 Task: Start in the project AgileRelay the sprint 'Knowledge Transfer Sprint', with a duration of 1 week. Start in the project AgileRelay the sprint 'Knowledge Transfer Sprint', with a duration of 3 weeks. Start in the project AgileRelay the sprint 'Knowledge Transfer Sprint', with a duration of 2 weeks
Action: Mouse moved to (178, 49)
Screenshot: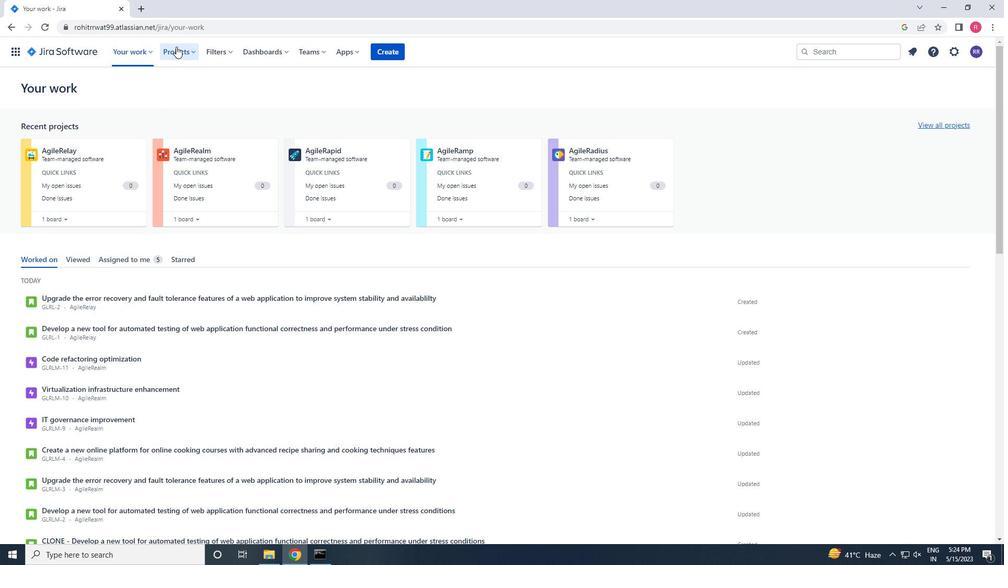 
Action: Mouse pressed left at (178, 49)
Screenshot: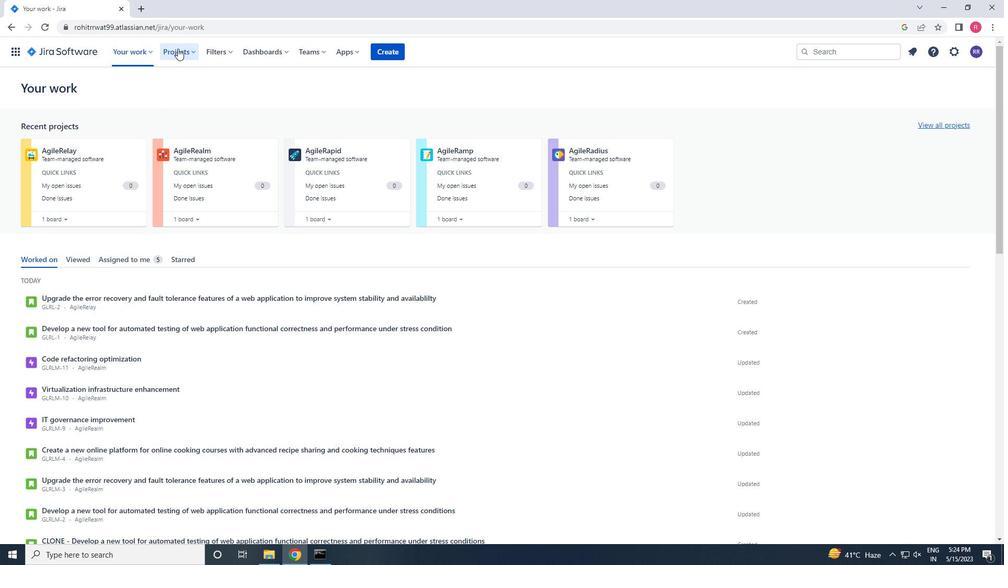 
Action: Mouse moved to (202, 94)
Screenshot: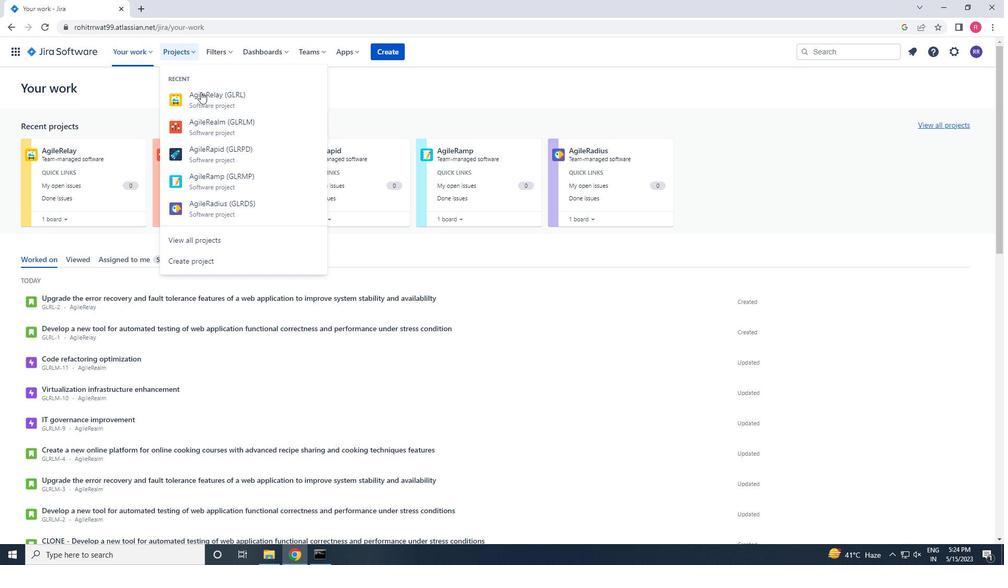 
Action: Mouse pressed left at (202, 94)
Screenshot: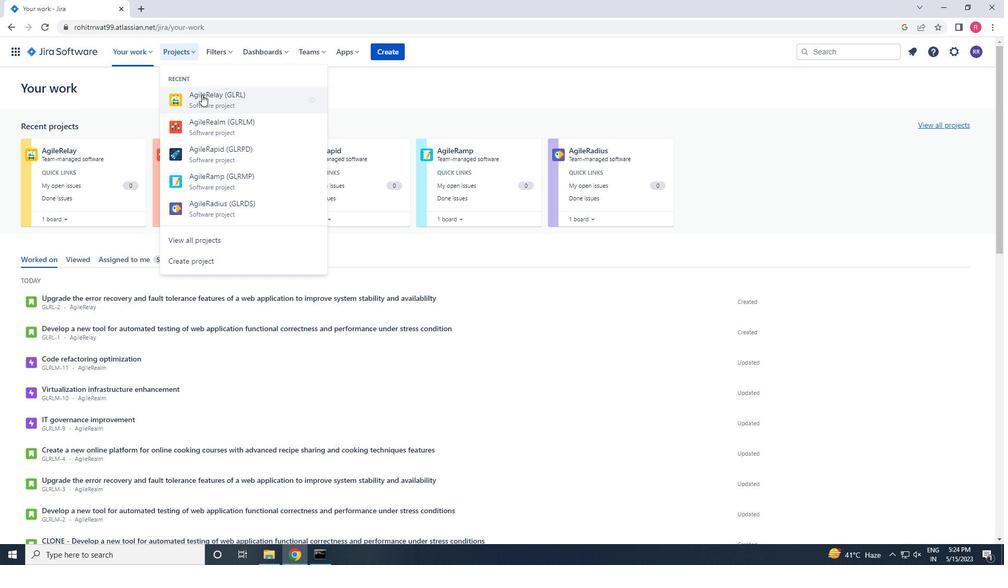 
Action: Mouse moved to (66, 158)
Screenshot: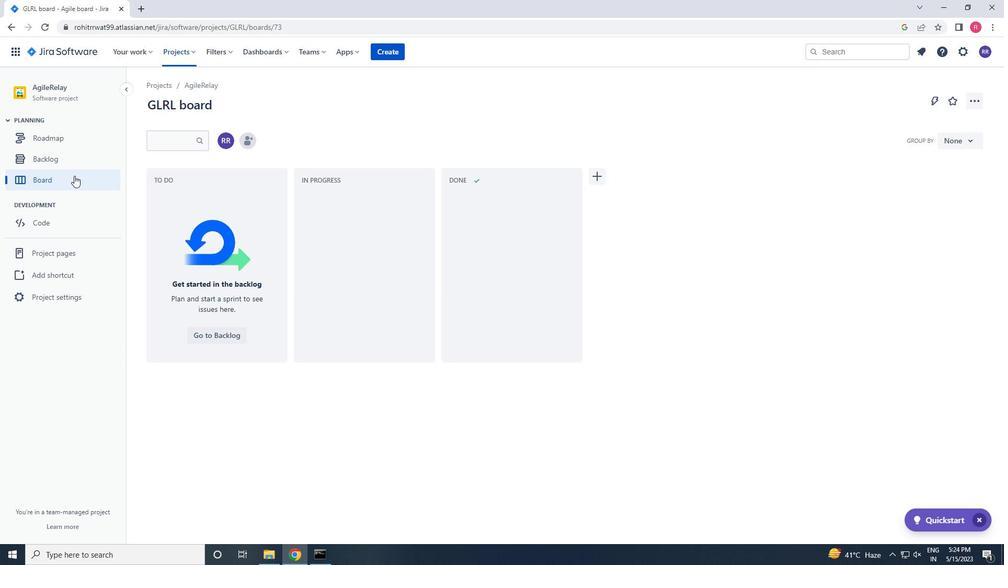 
Action: Mouse pressed left at (66, 158)
Screenshot: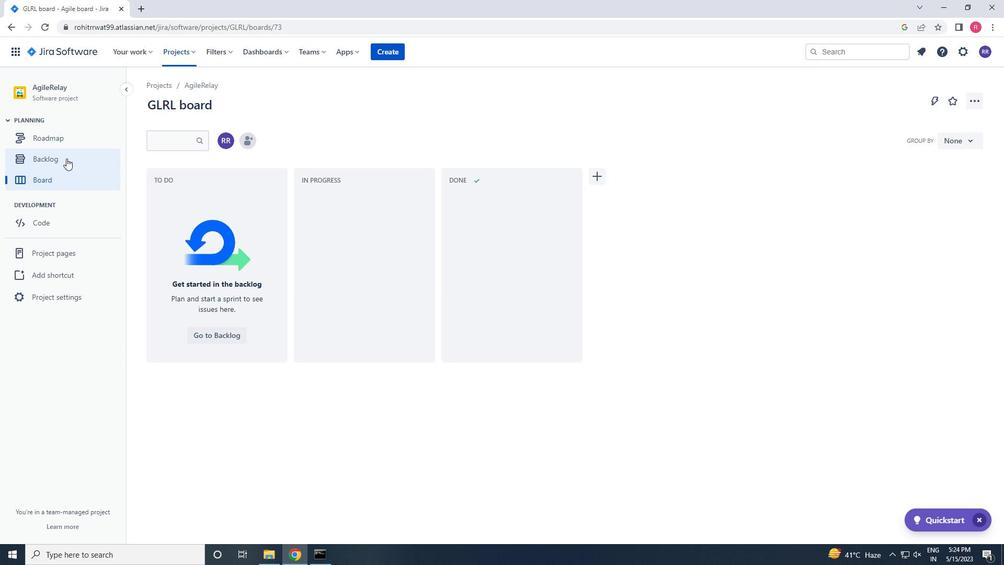 
Action: Mouse moved to (923, 159)
Screenshot: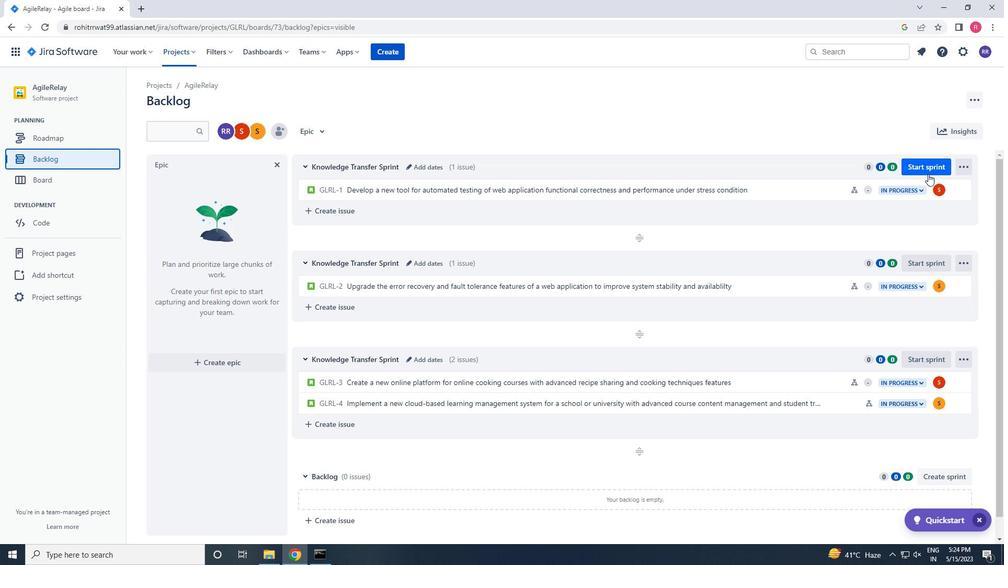 
Action: Mouse pressed left at (923, 159)
Screenshot: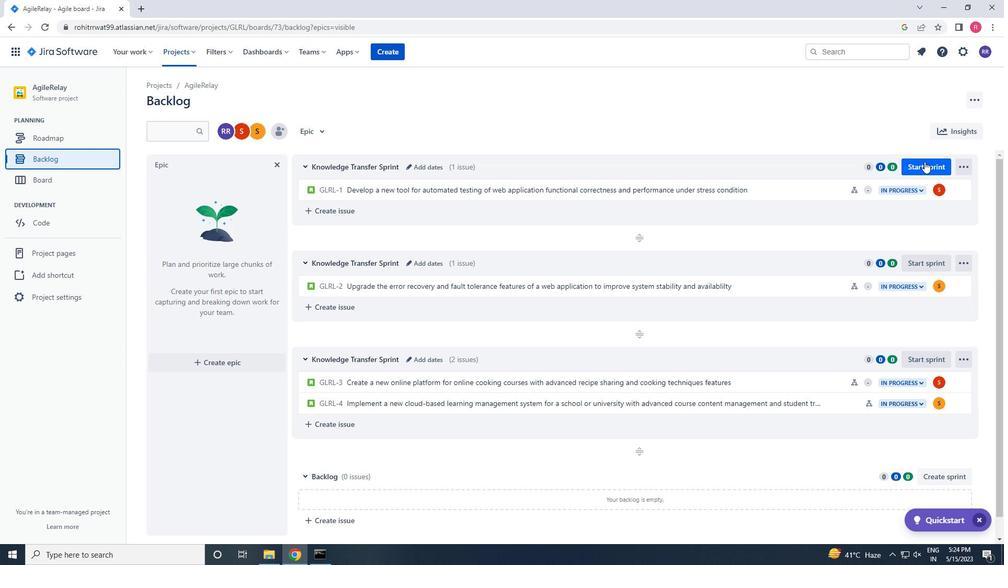 
Action: Mouse moved to (439, 182)
Screenshot: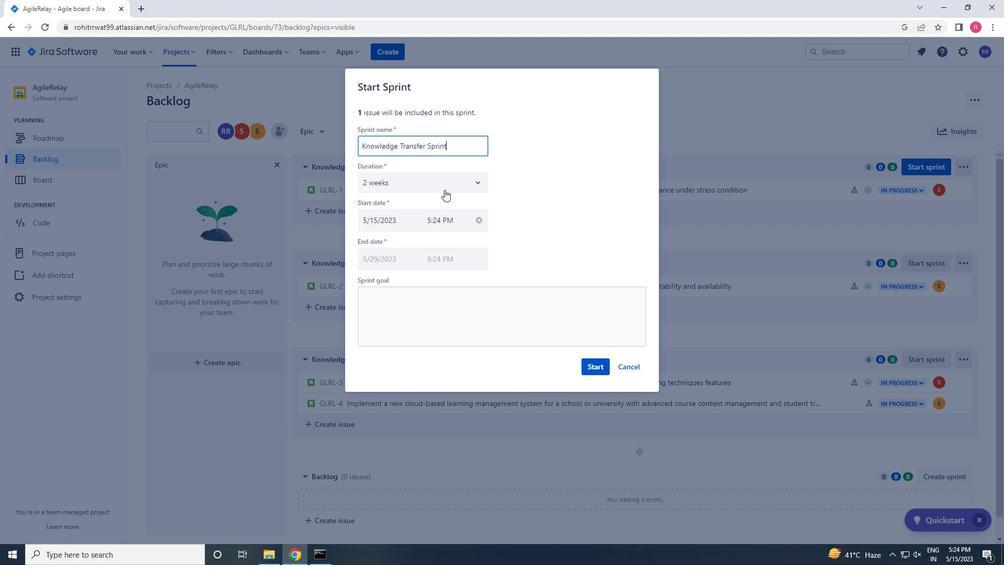 
Action: Mouse pressed left at (439, 182)
Screenshot: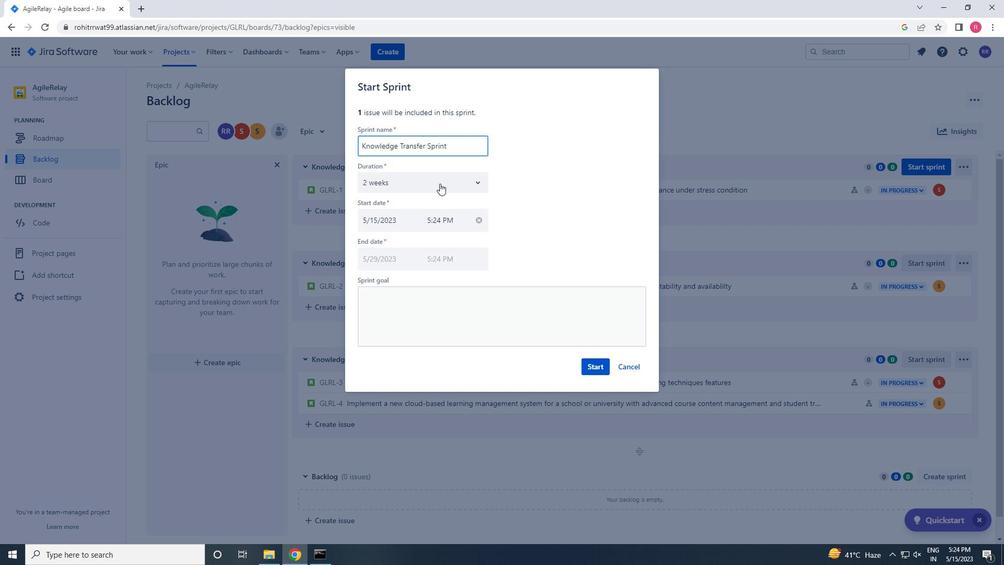 
Action: Mouse moved to (423, 206)
Screenshot: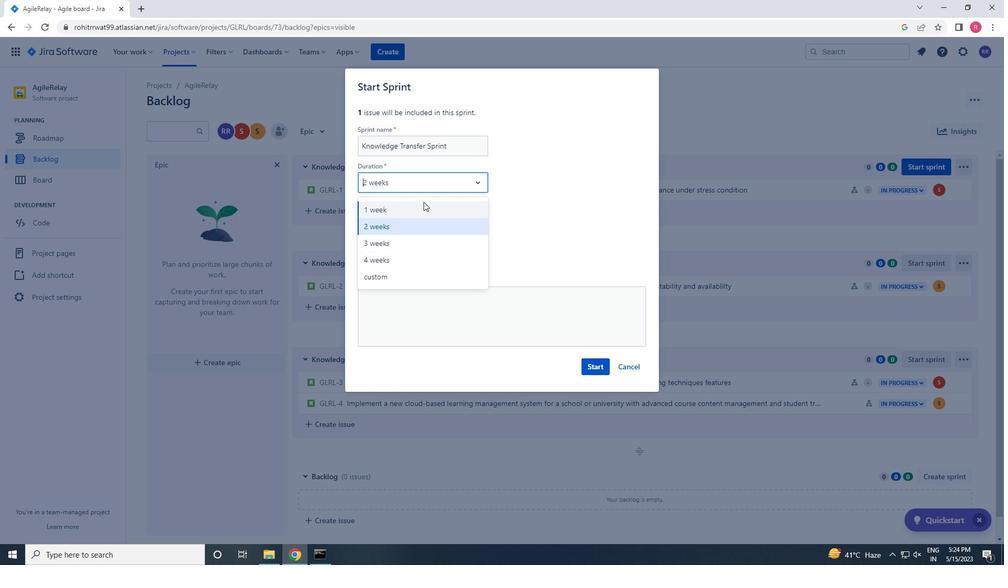 
Action: Mouse pressed left at (423, 206)
Screenshot: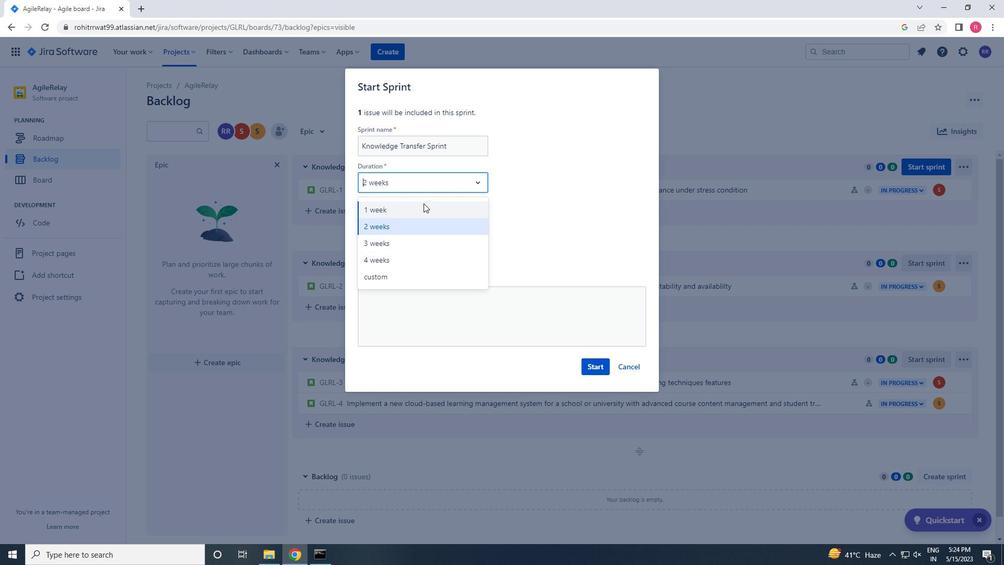 
Action: Mouse moved to (593, 364)
Screenshot: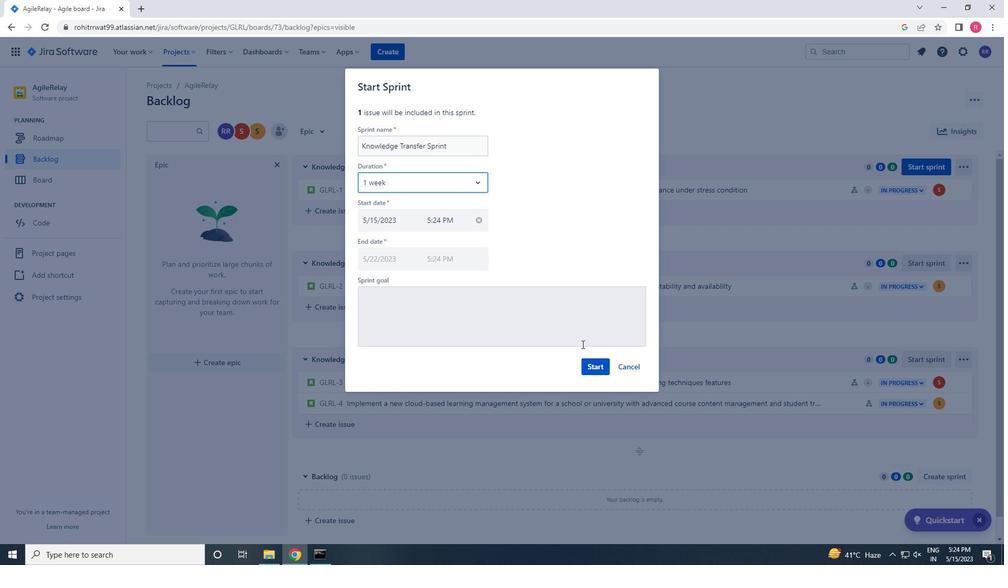 
Action: Mouse pressed left at (593, 364)
Screenshot: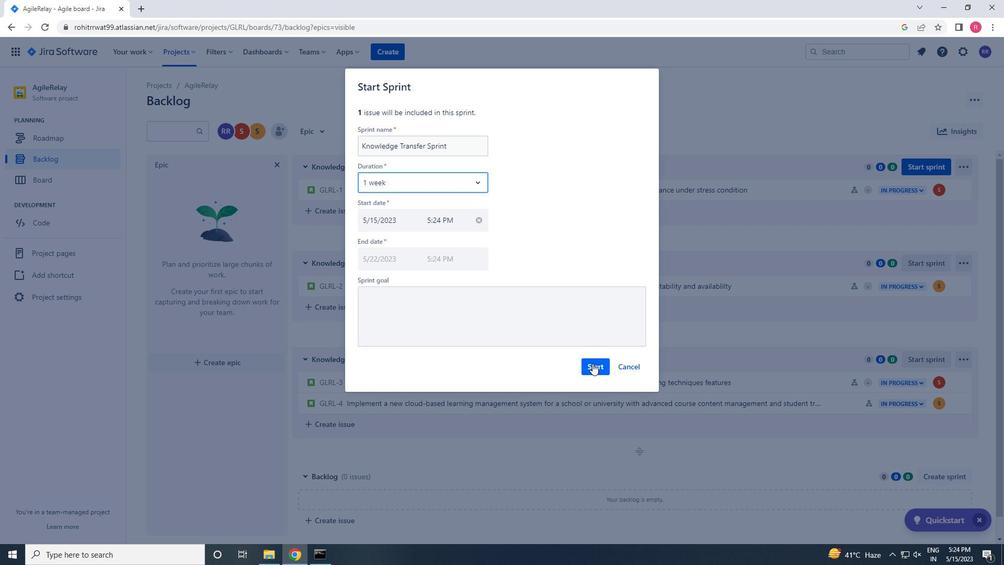 
Action: Mouse moved to (71, 154)
Screenshot: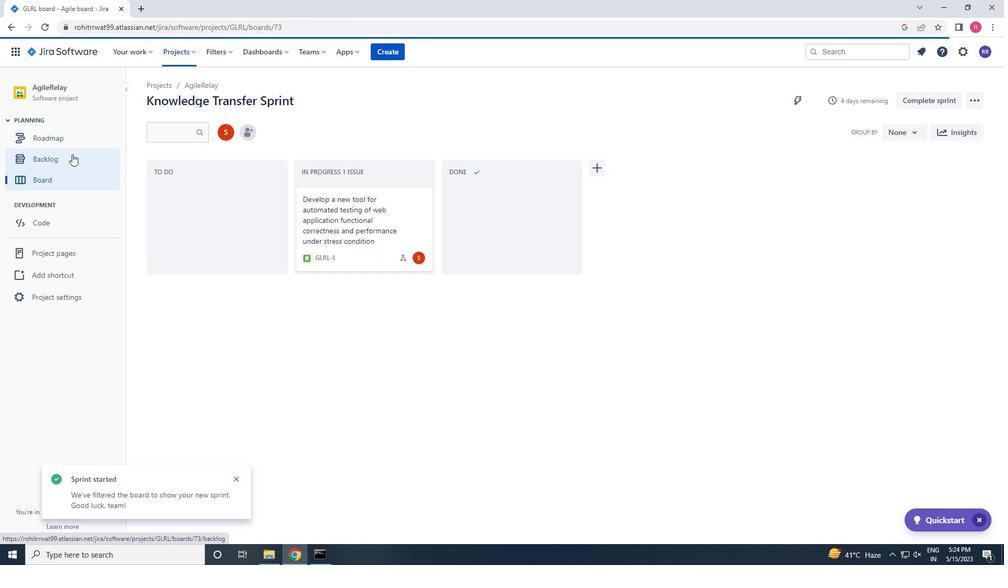 
Action: Mouse pressed left at (71, 154)
Screenshot: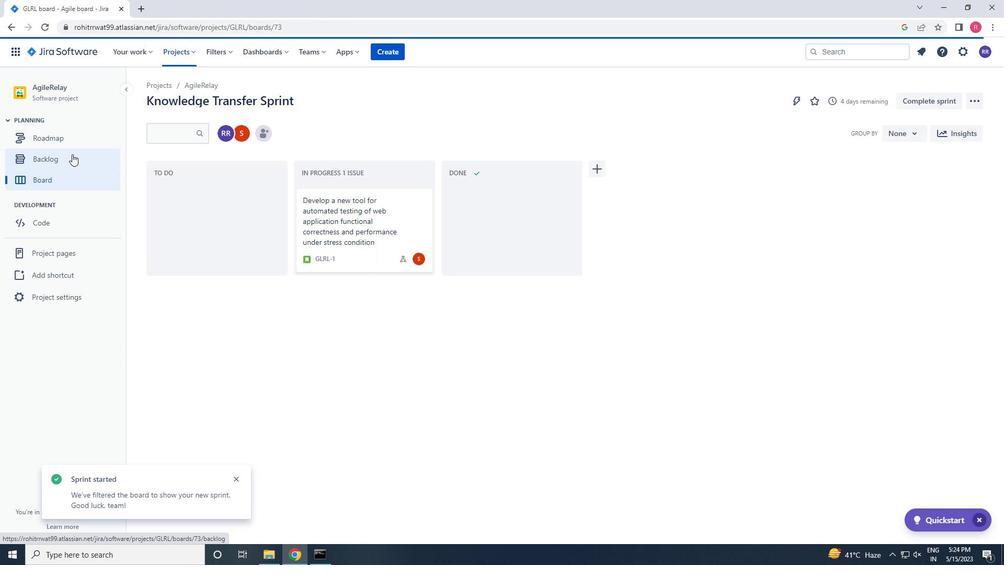 
Action: Mouse moved to (945, 256)
Screenshot: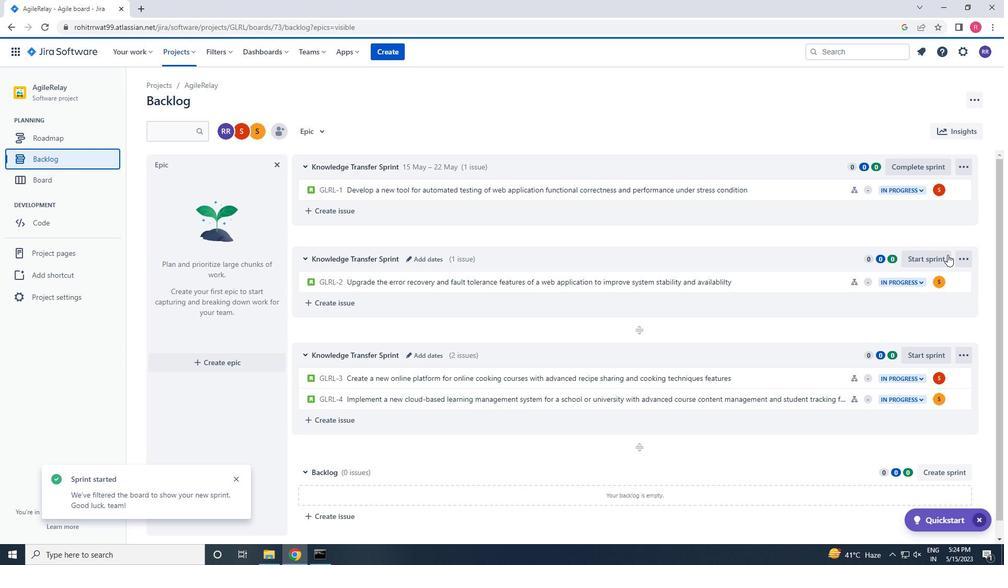 
Action: Mouse pressed left at (945, 256)
Screenshot: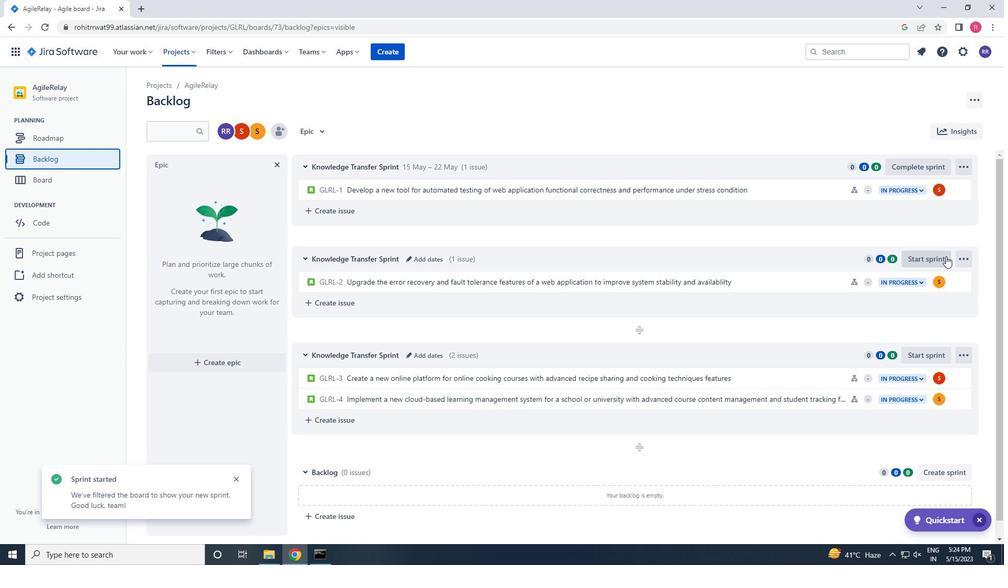 
Action: Mouse moved to (429, 193)
Screenshot: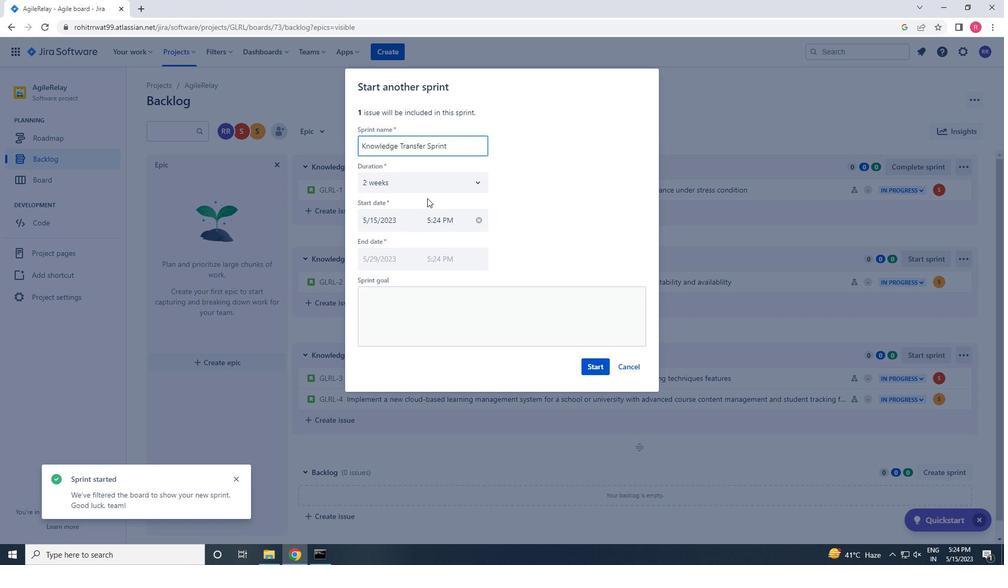 
Action: Mouse pressed left at (429, 193)
Screenshot: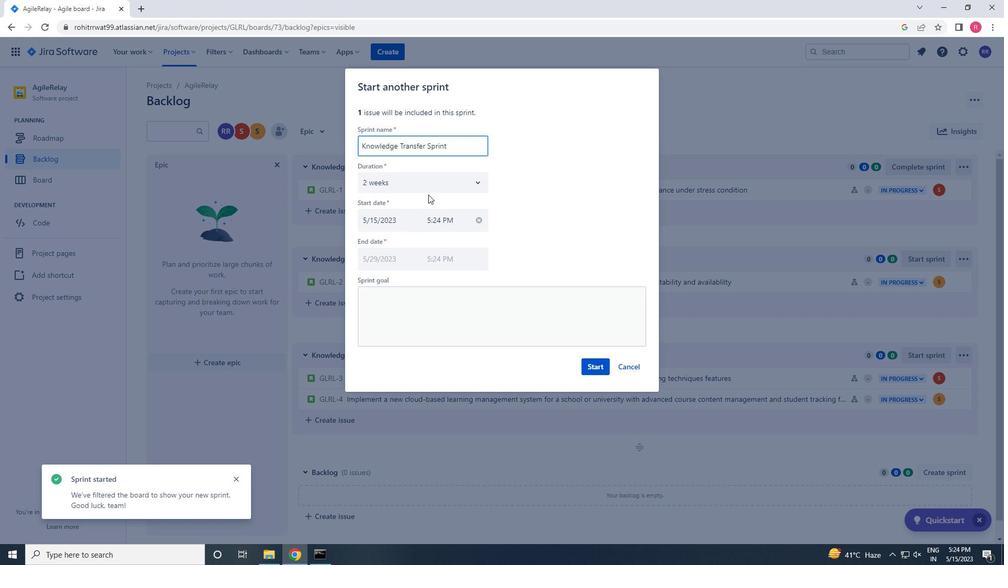 
Action: Mouse moved to (433, 182)
Screenshot: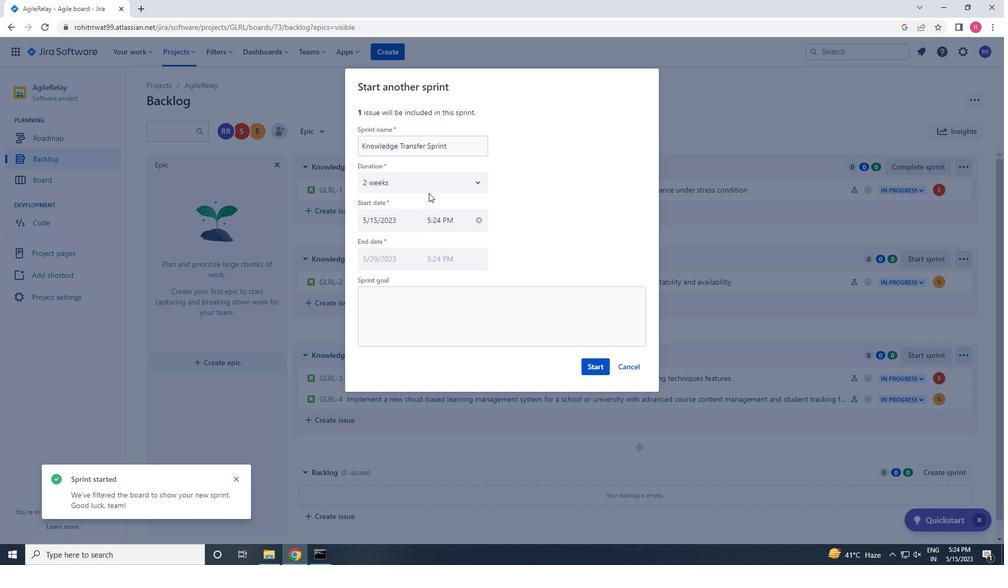 
Action: Mouse pressed left at (433, 182)
Screenshot: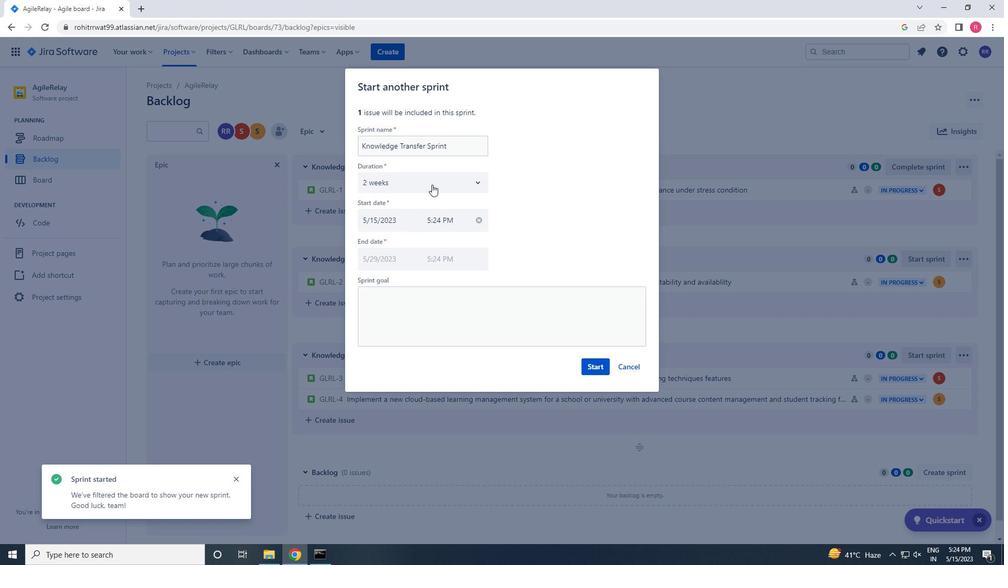 
Action: Mouse moved to (419, 243)
Screenshot: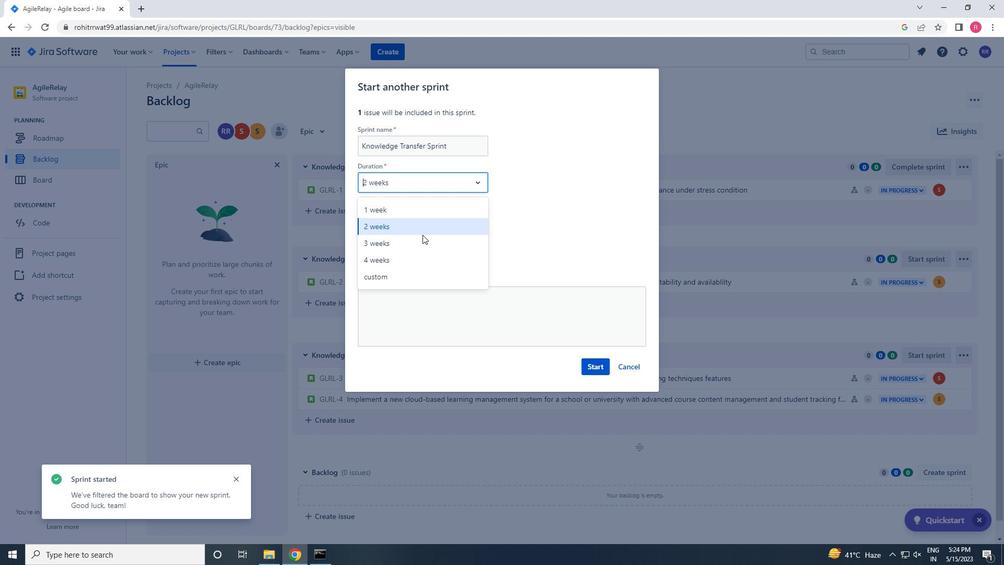 
Action: Mouse pressed left at (419, 243)
Screenshot: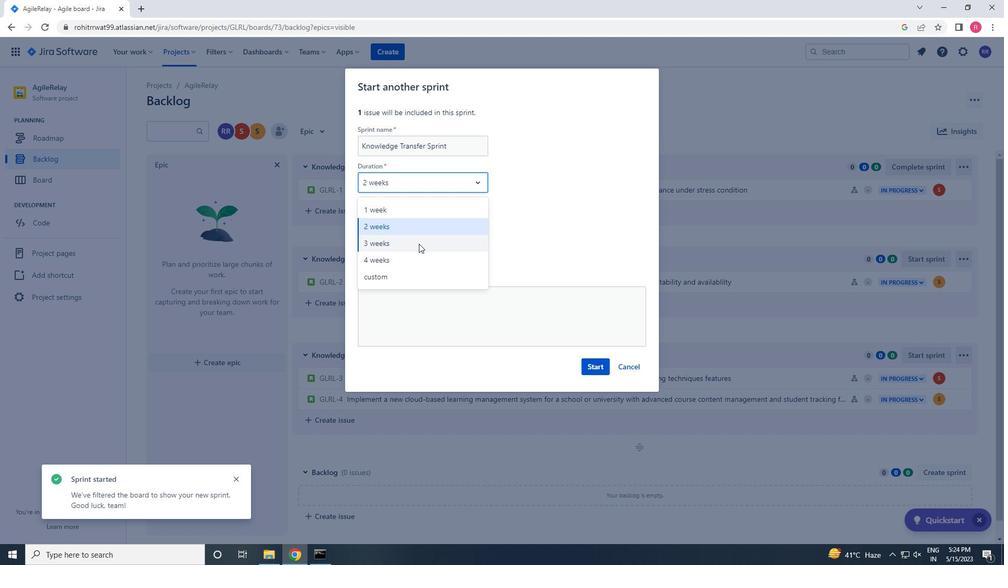 
Action: Mouse moved to (594, 362)
Screenshot: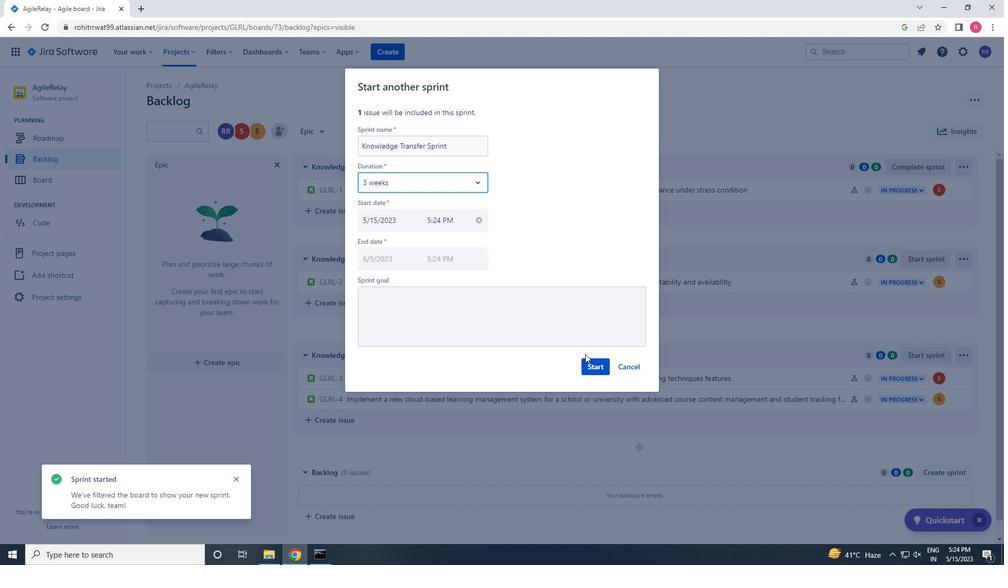
Action: Mouse pressed left at (594, 362)
Screenshot: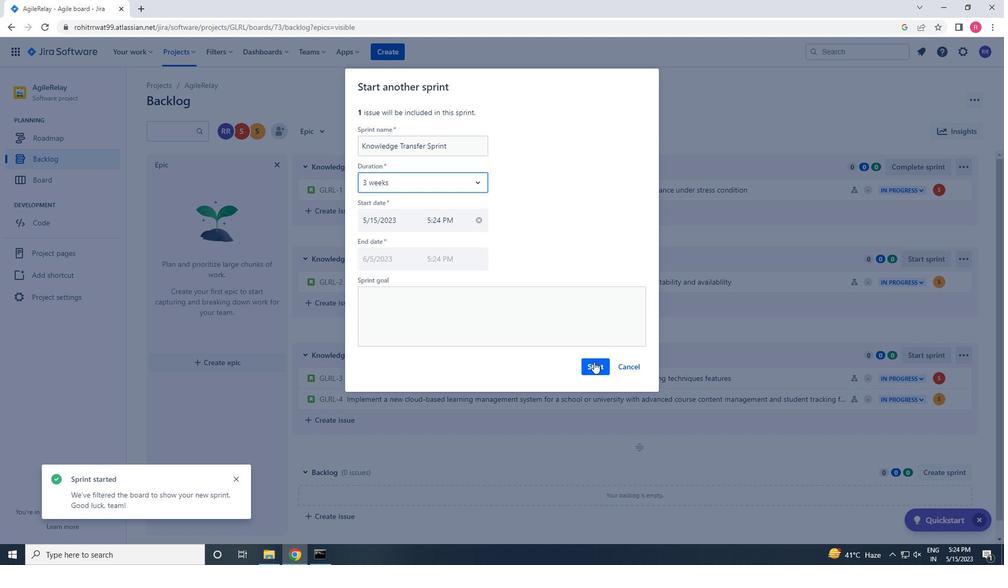 
Action: Mouse moved to (48, 162)
Screenshot: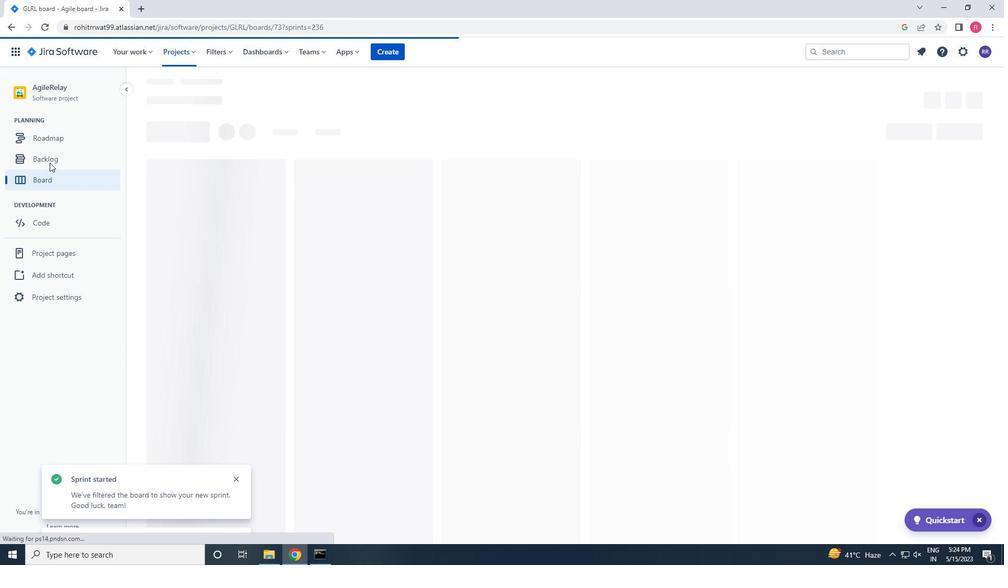 
Action: Mouse pressed left at (48, 162)
Screenshot: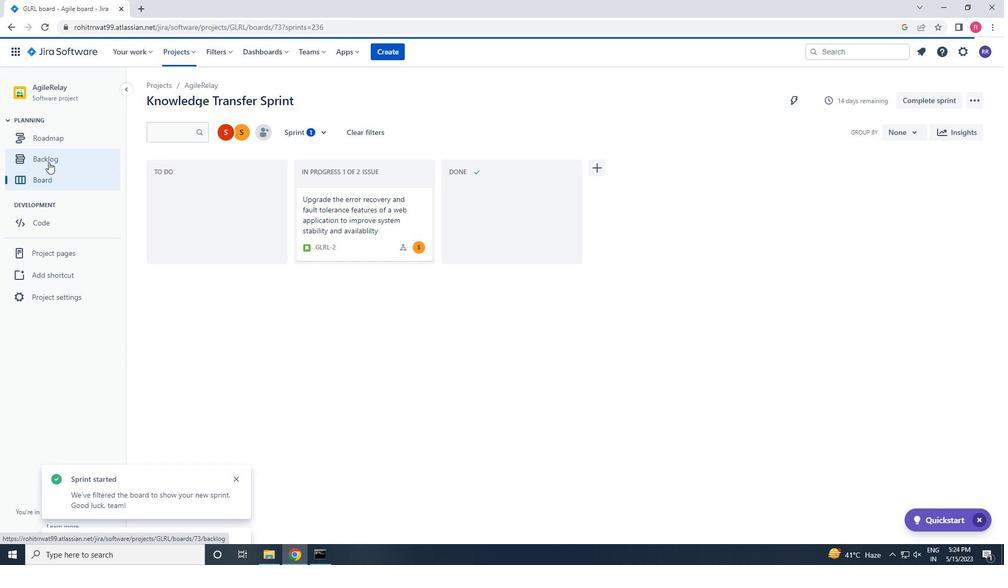 
Action: Mouse moved to (759, 286)
Screenshot: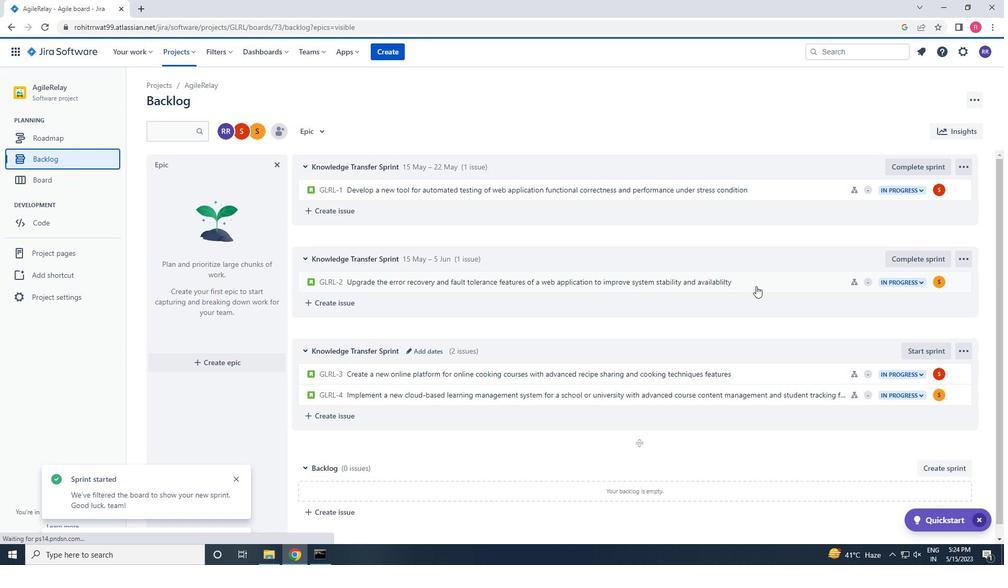 
Action: Mouse scrolled (759, 285) with delta (0, 0)
Screenshot: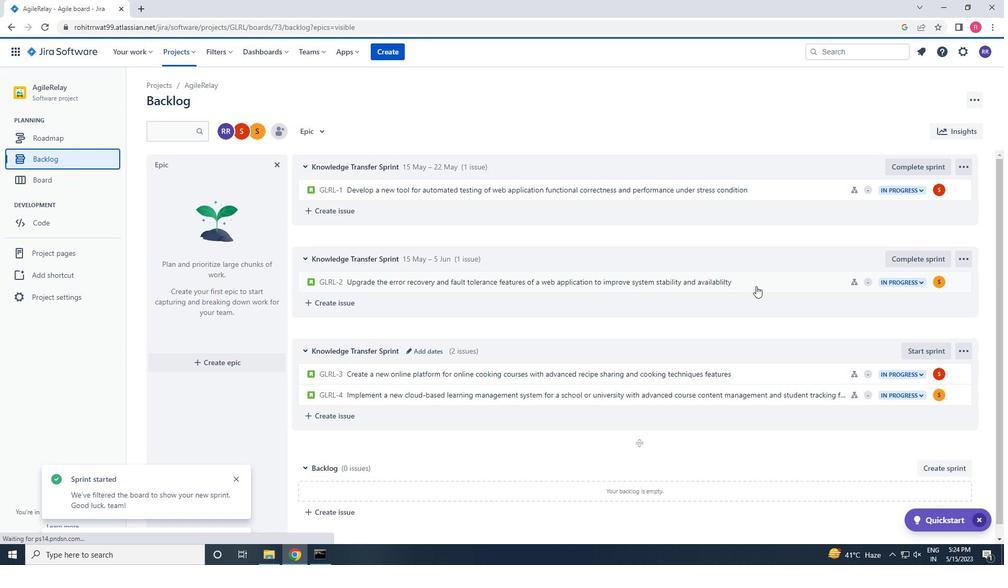 
Action: Mouse moved to (764, 286)
Screenshot: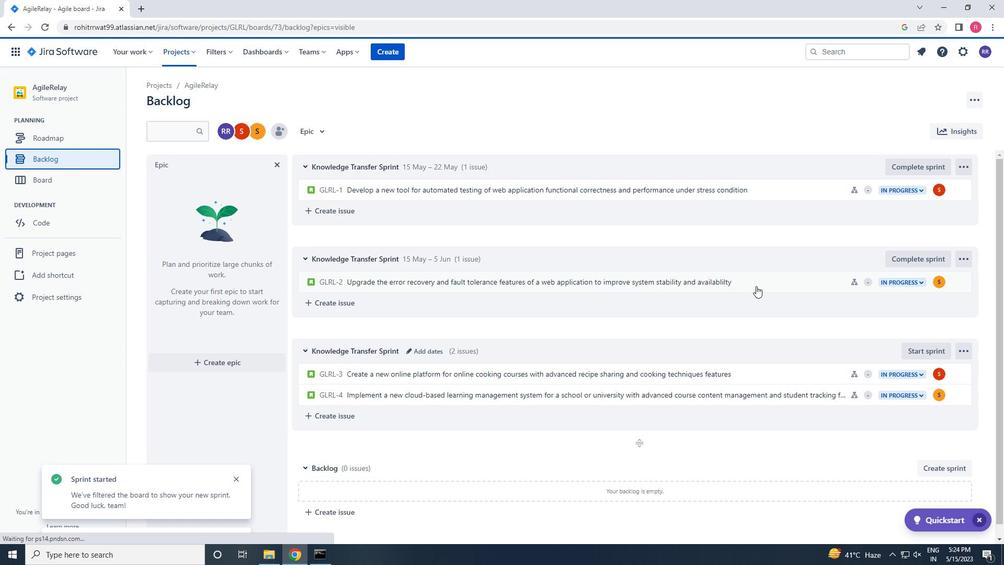 
Action: Mouse scrolled (764, 285) with delta (0, 0)
Screenshot: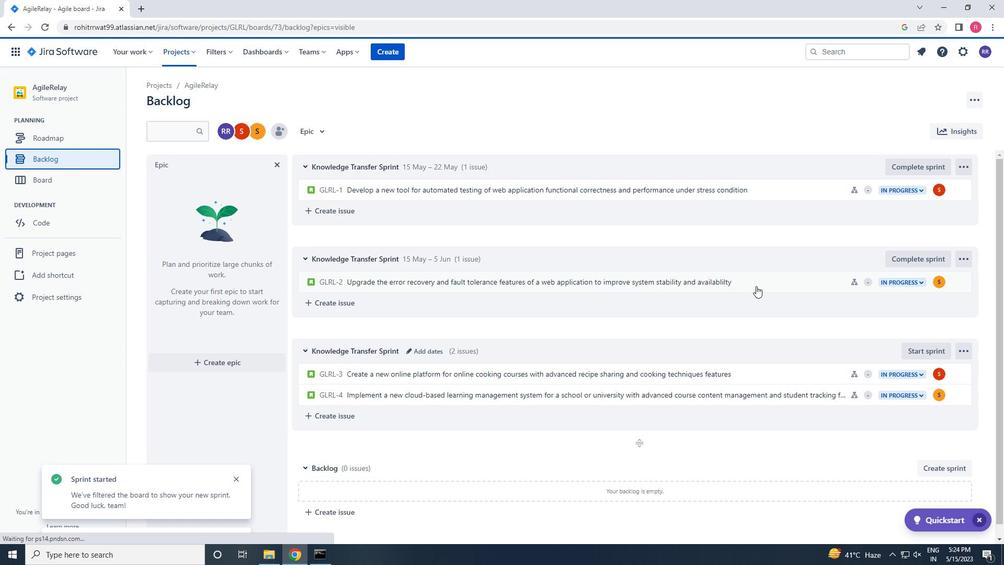 
Action: Mouse moved to (764, 286)
Screenshot: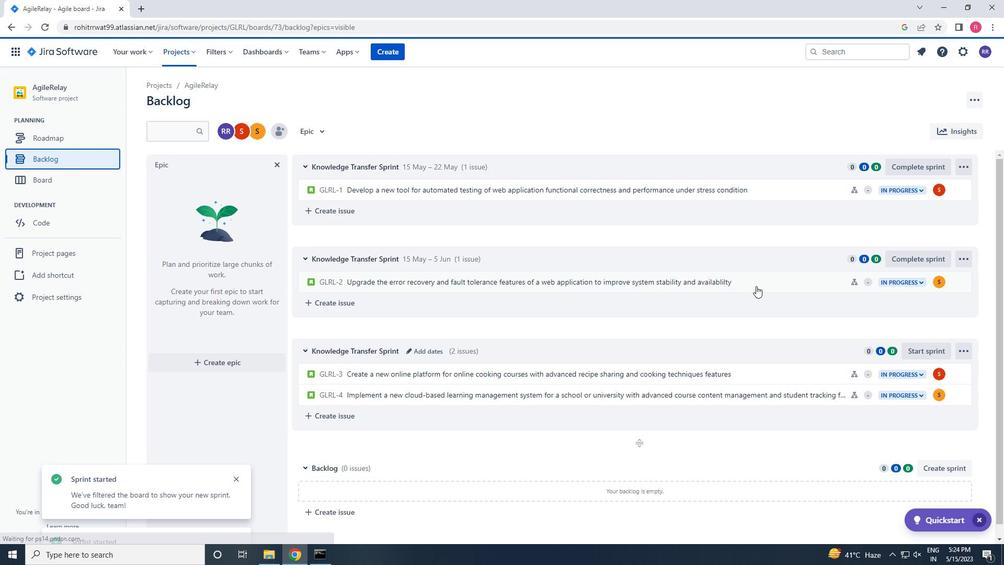 
Action: Mouse scrolled (764, 285) with delta (0, 0)
Screenshot: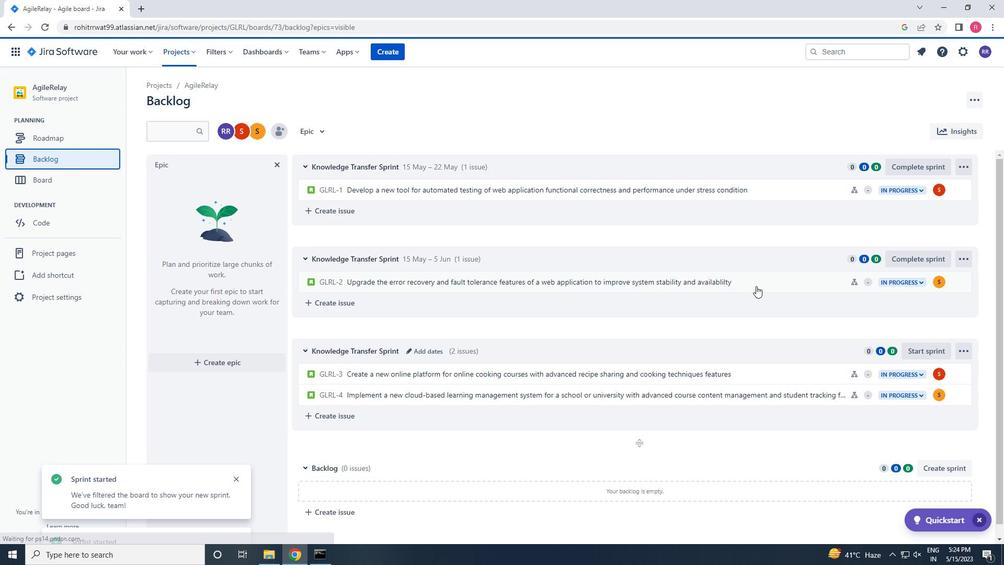 
Action: Mouse moved to (767, 286)
Screenshot: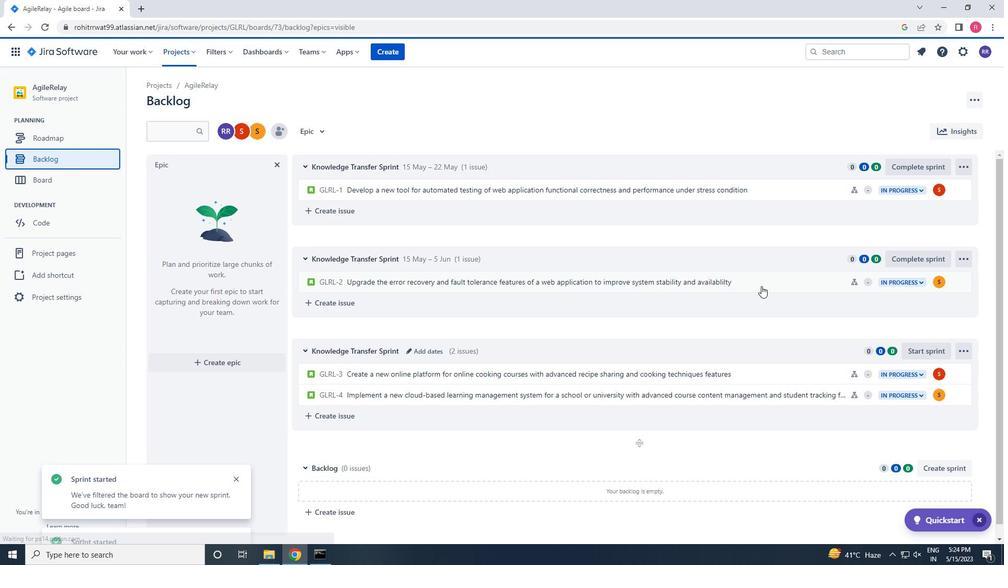 
Action: Mouse scrolled (767, 285) with delta (0, 0)
Screenshot: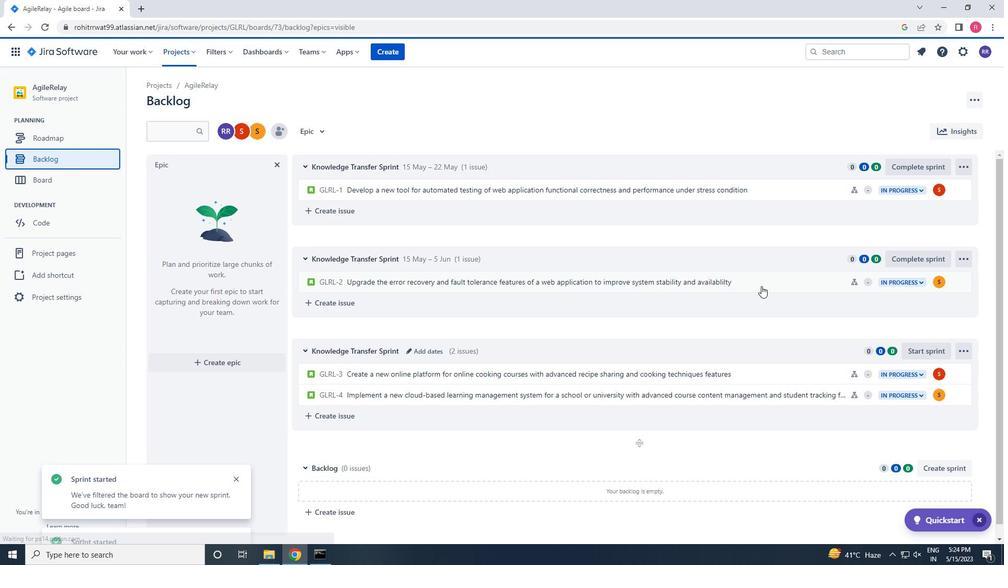 
Action: Mouse moved to (921, 338)
Screenshot: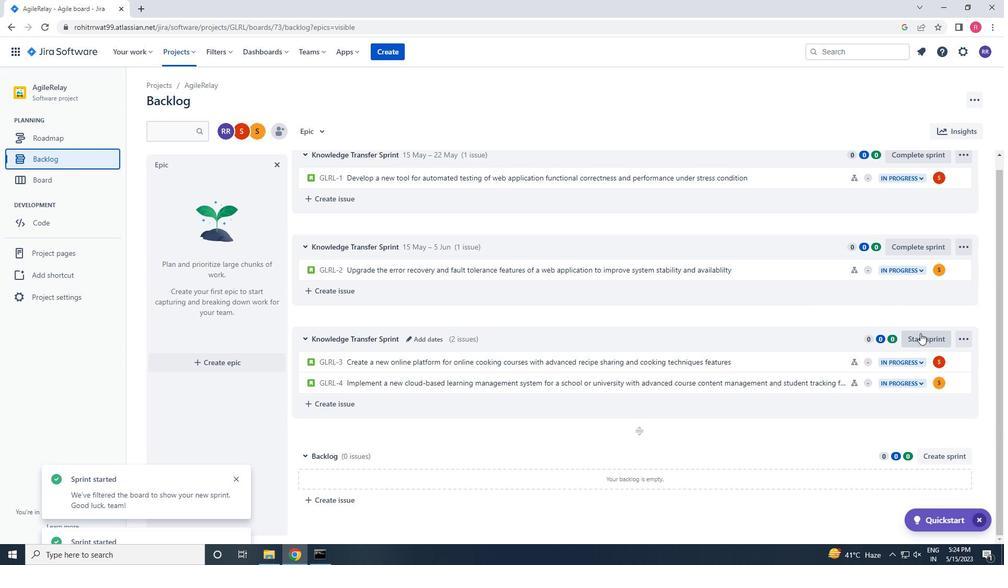 
Action: Mouse pressed left at (921, 338)
Screenshot: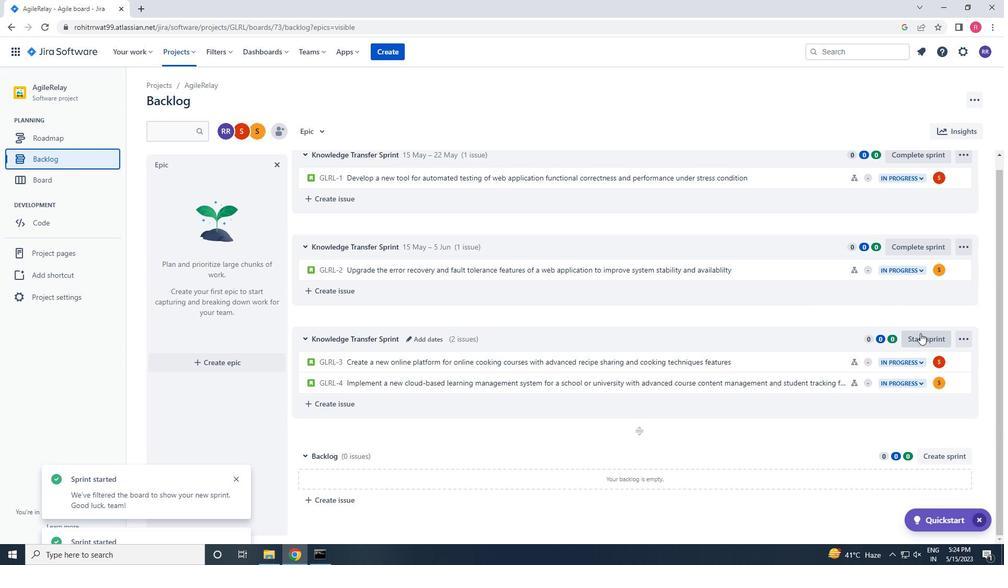 
Action: Mouse moved to (442, 189)
Screenshot: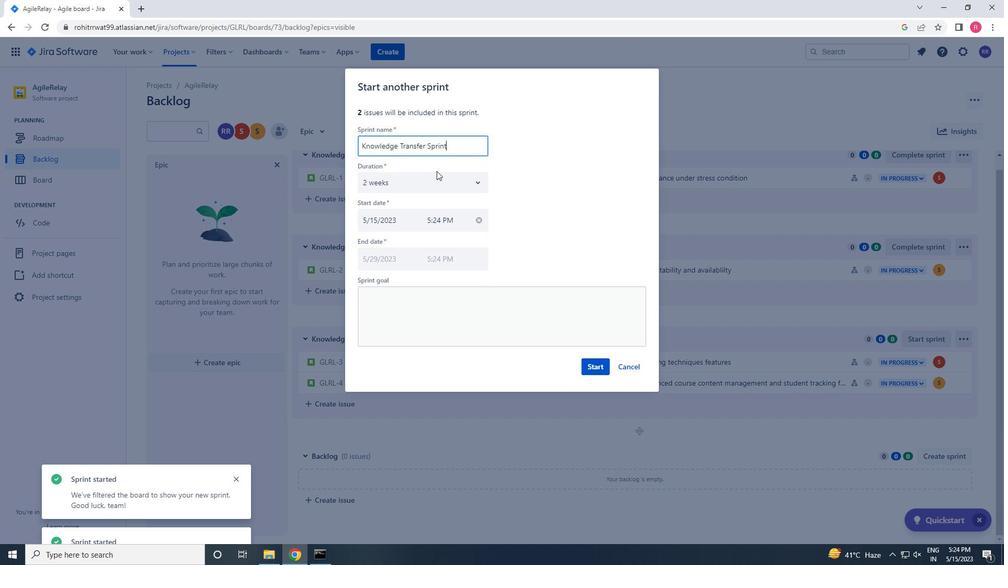 
Action: Mouse pressed left at (442, 189)
Screenshot: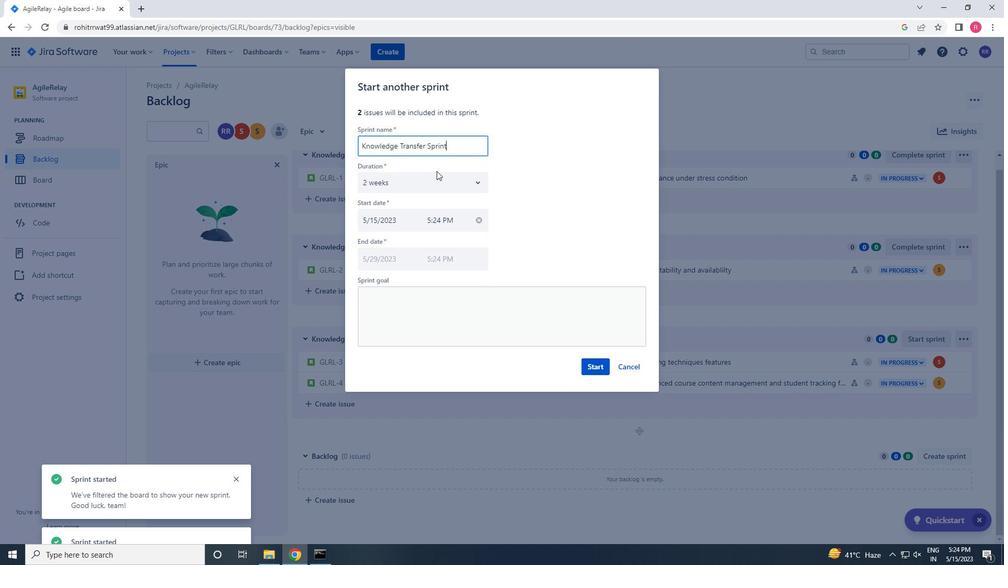 
Action: Mouse moved to (418, 230)
Screenshot: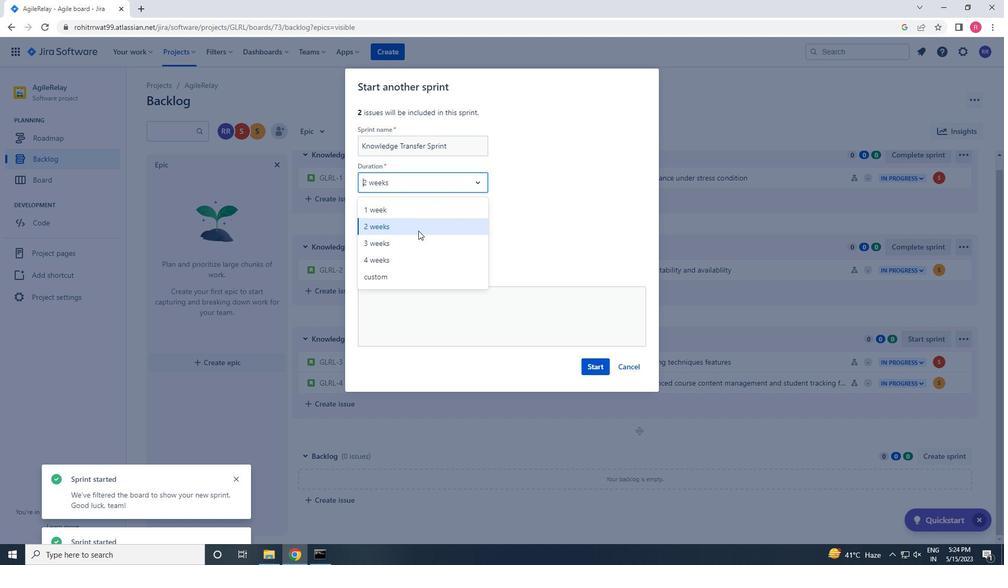 
Action: Mouse pressed left at (418, 230)
Screenshot: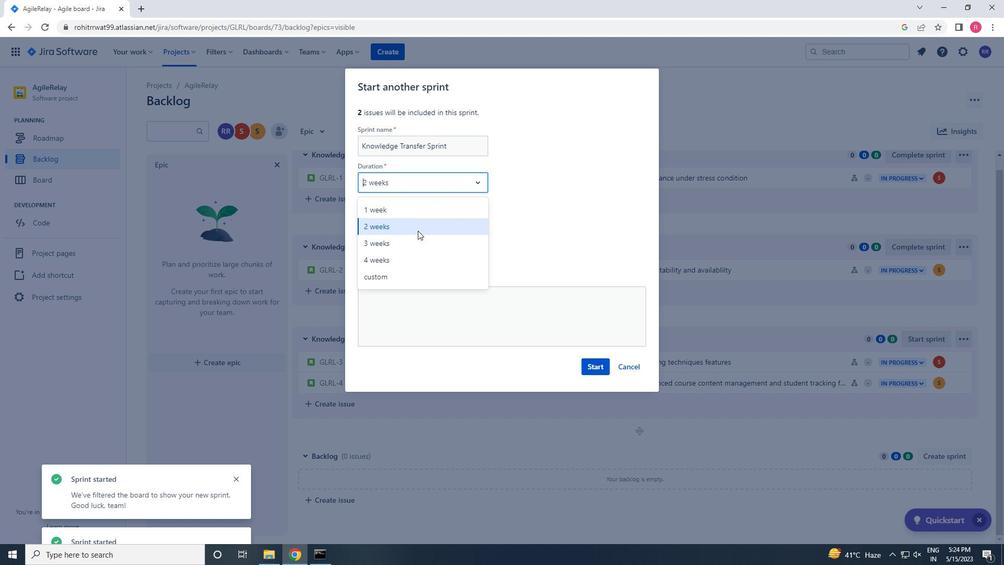 
Action: Mouse moved to (596, 367)
Screenshot: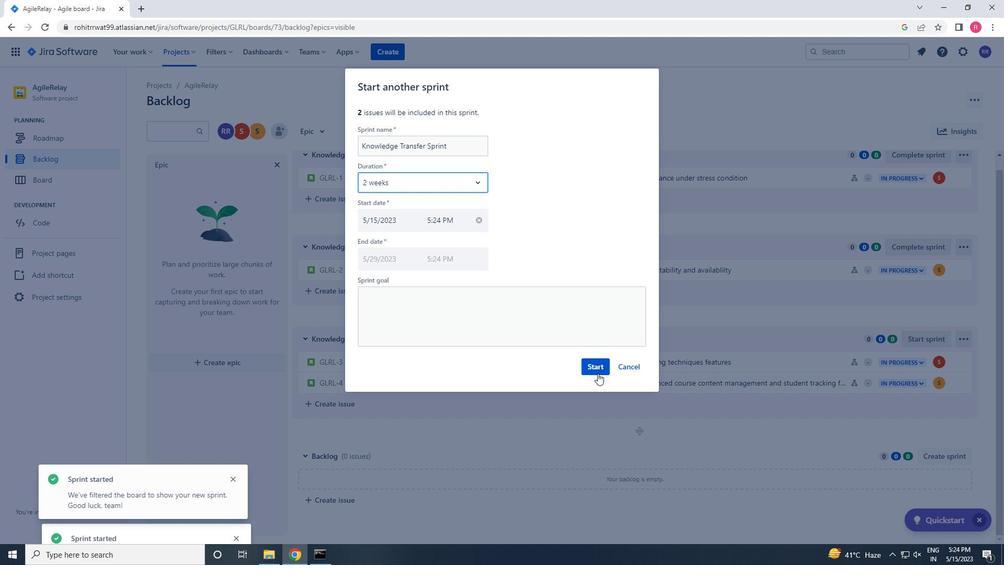 
Action: Mouse pressed left at (596, 367)
Screenshot: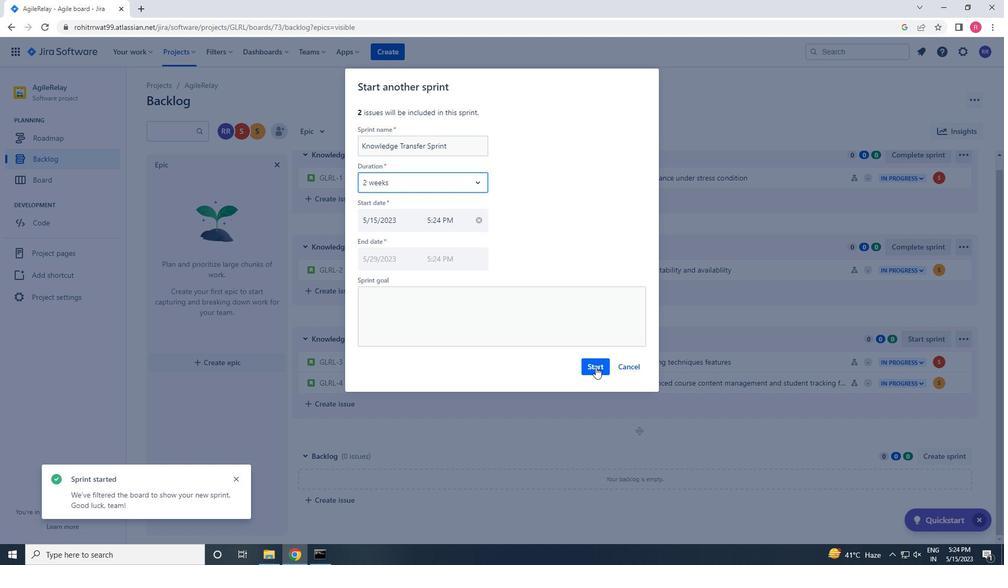 
Action: Mouse moved to (55, 163)
Screenshot: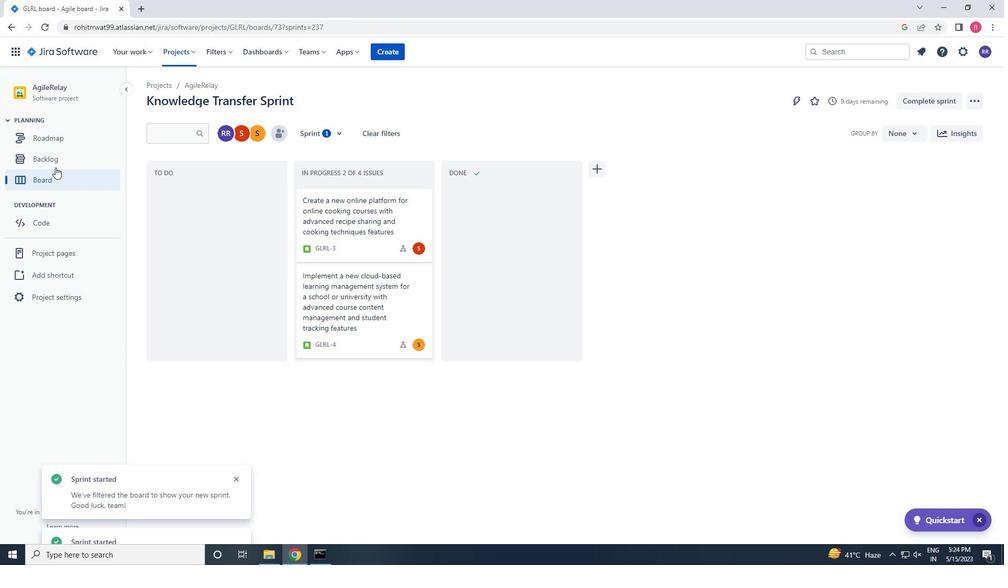 
Action: Mouse pressed left at (55, 163)
Screenshot: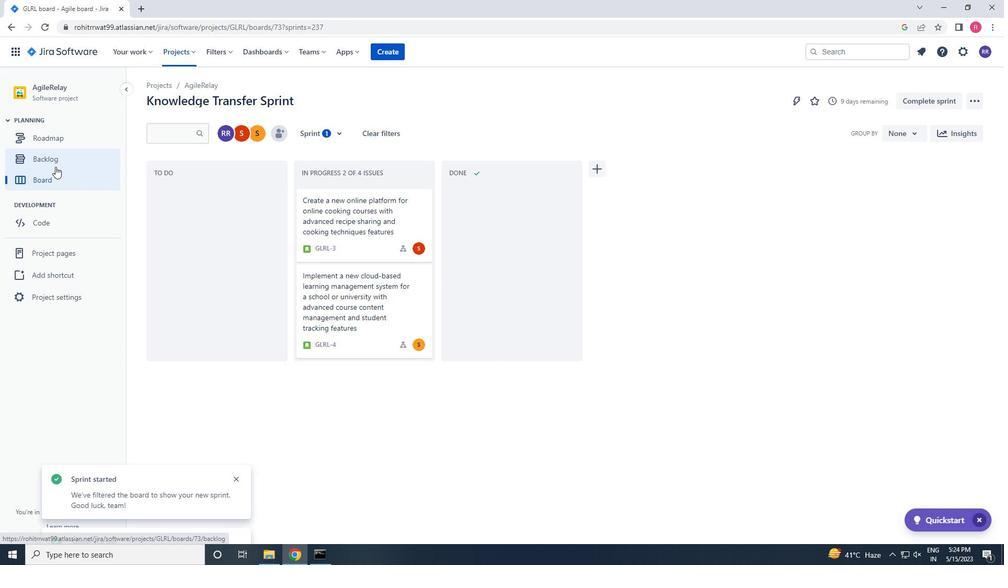 
Action: Mouse moved to (55, 163)
Screenshot: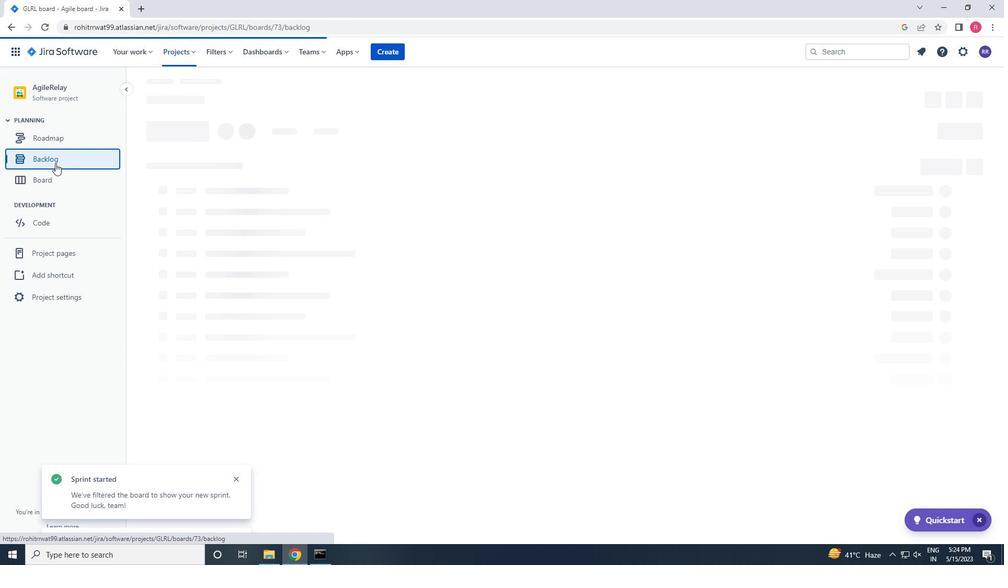
